 Task: Look for products in the category "More Meals & Sides" from Sprouts only.
Action: Mouse moved to (18, 139)
Screenshot: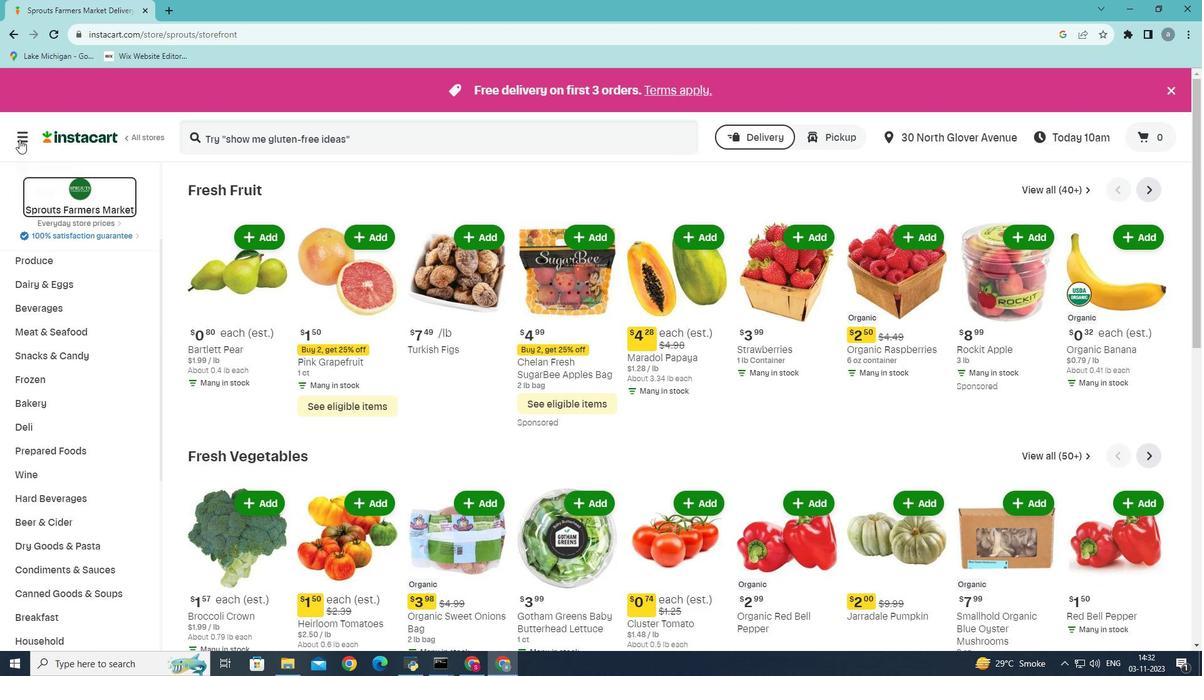 
Action: Mouse pressed left at (18, 139)
Screenshot: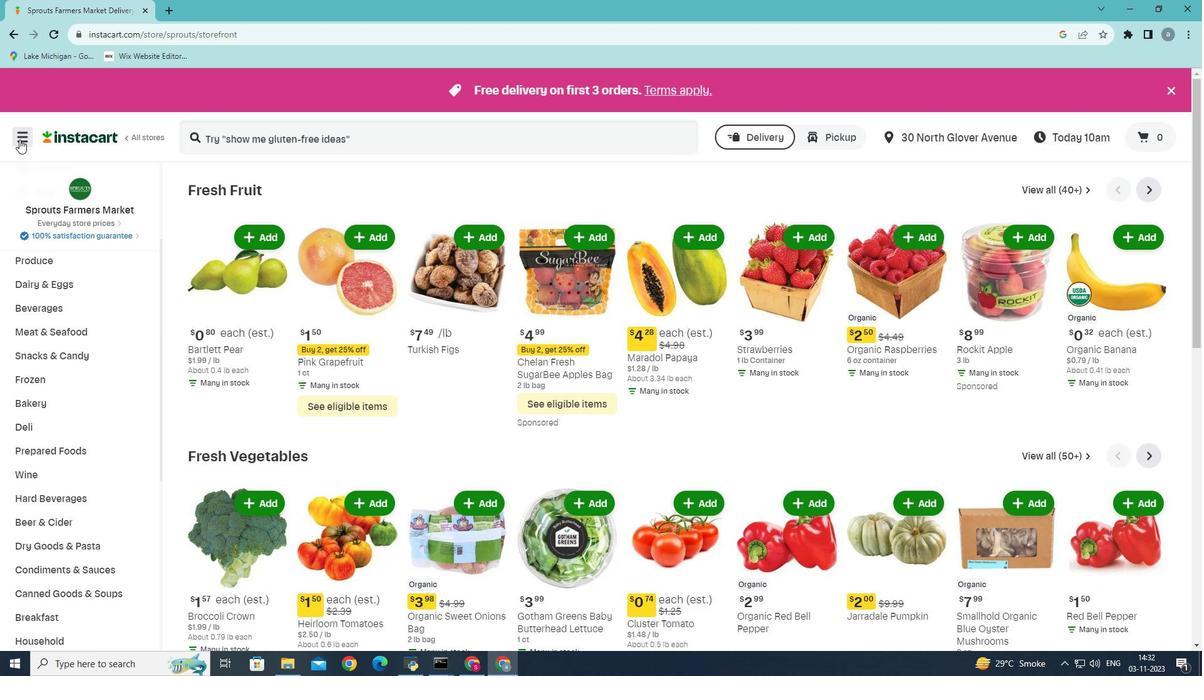 
Action: Mouse moved to (39, 347)
Screenshot: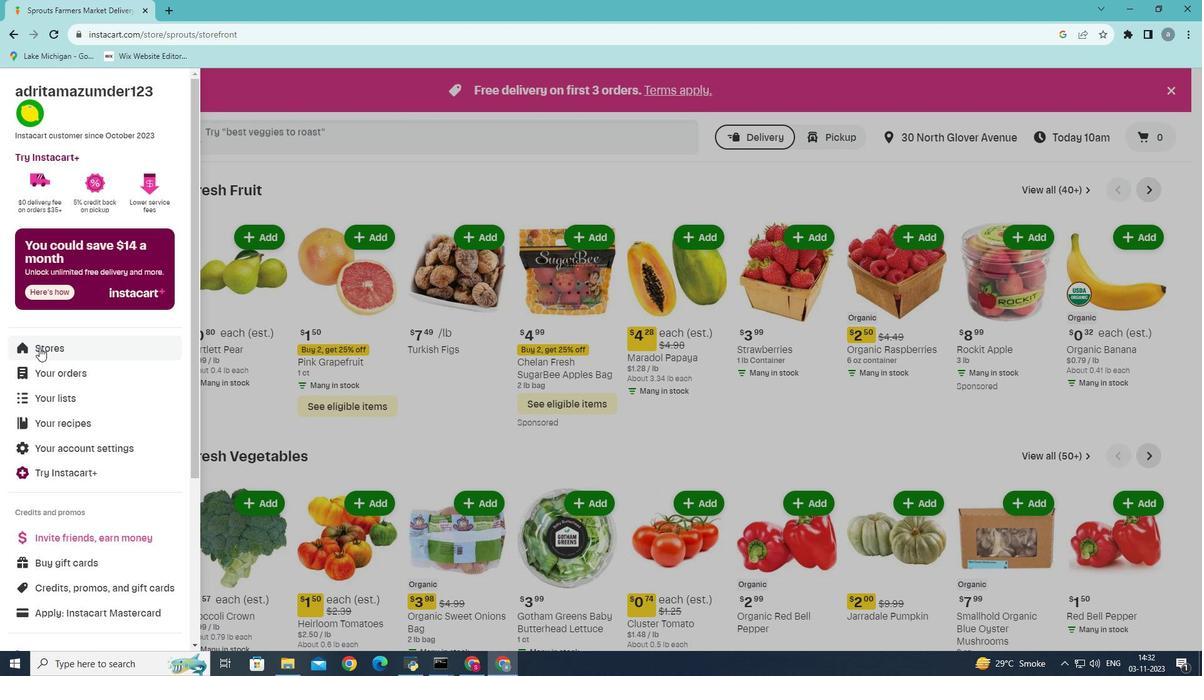 
Action: Mouse pressed left at (39, 347)
Screenshot: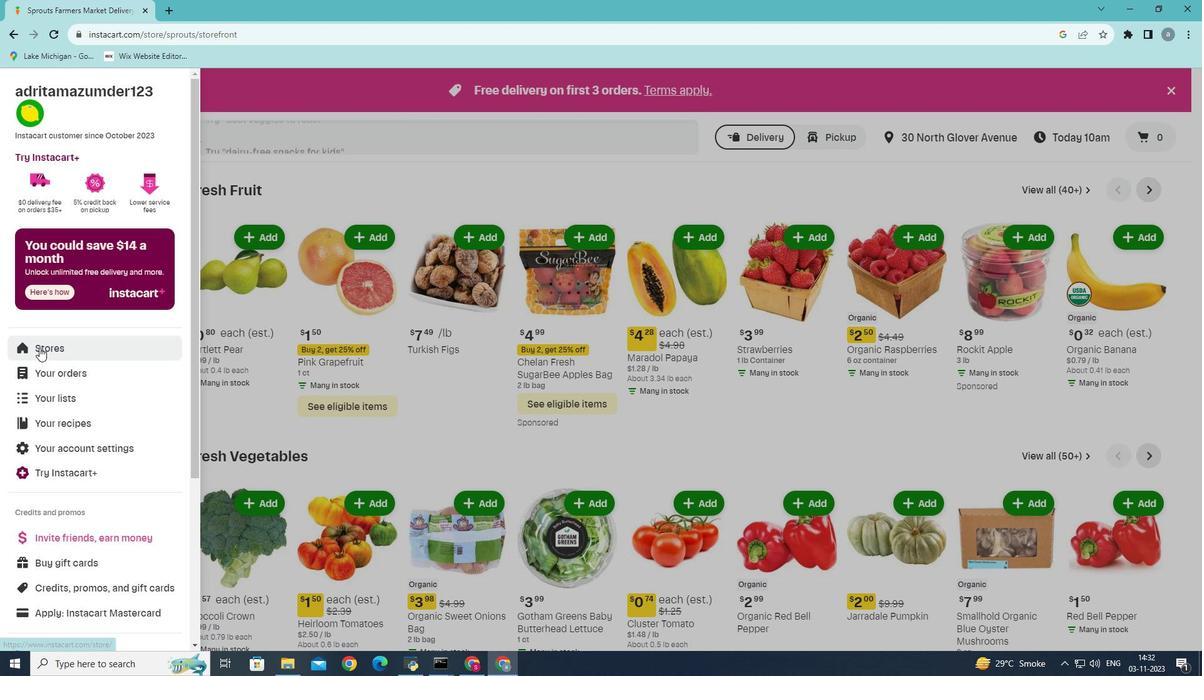 
Action: Mouse moved to (308, 149)
Screenshot: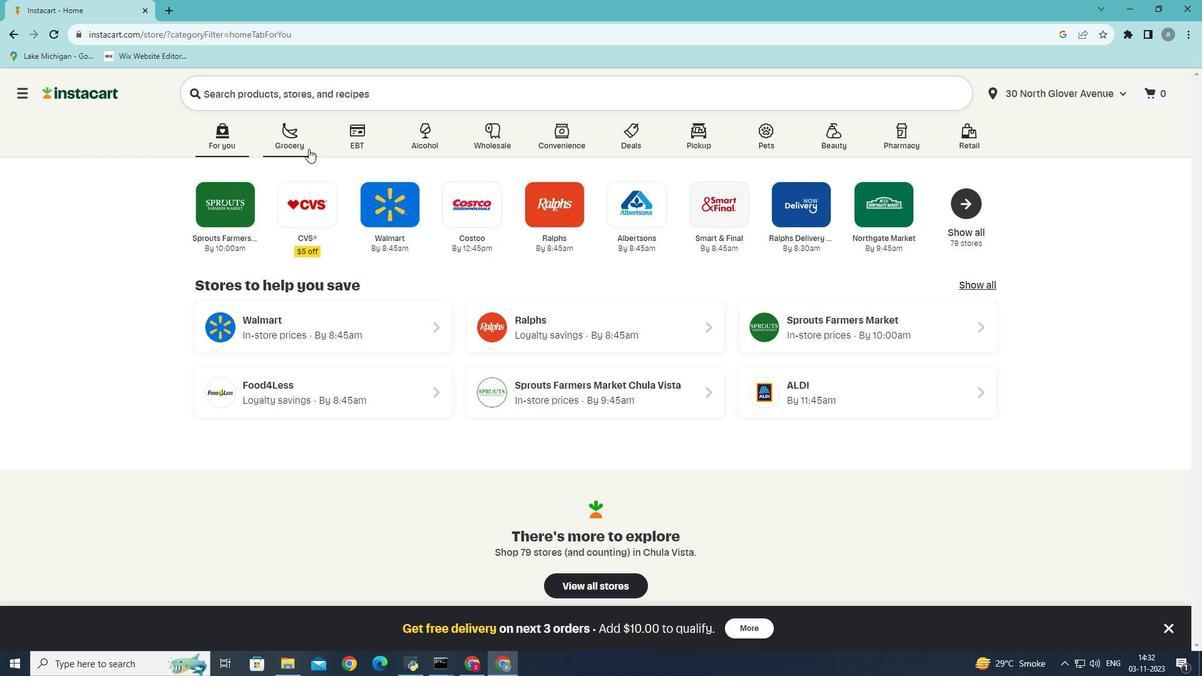 
Action: Mouse pressed left at (308, 149)
Screenshot: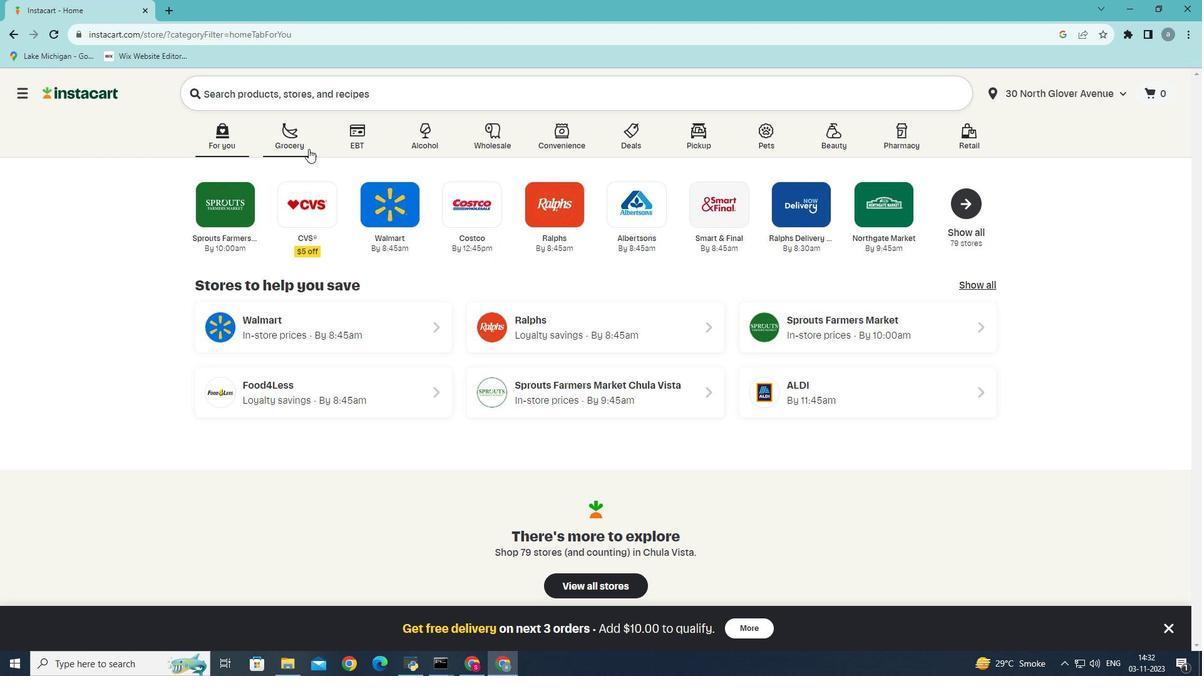 
Action: Mouse moved to (304, 385)
Screenshot: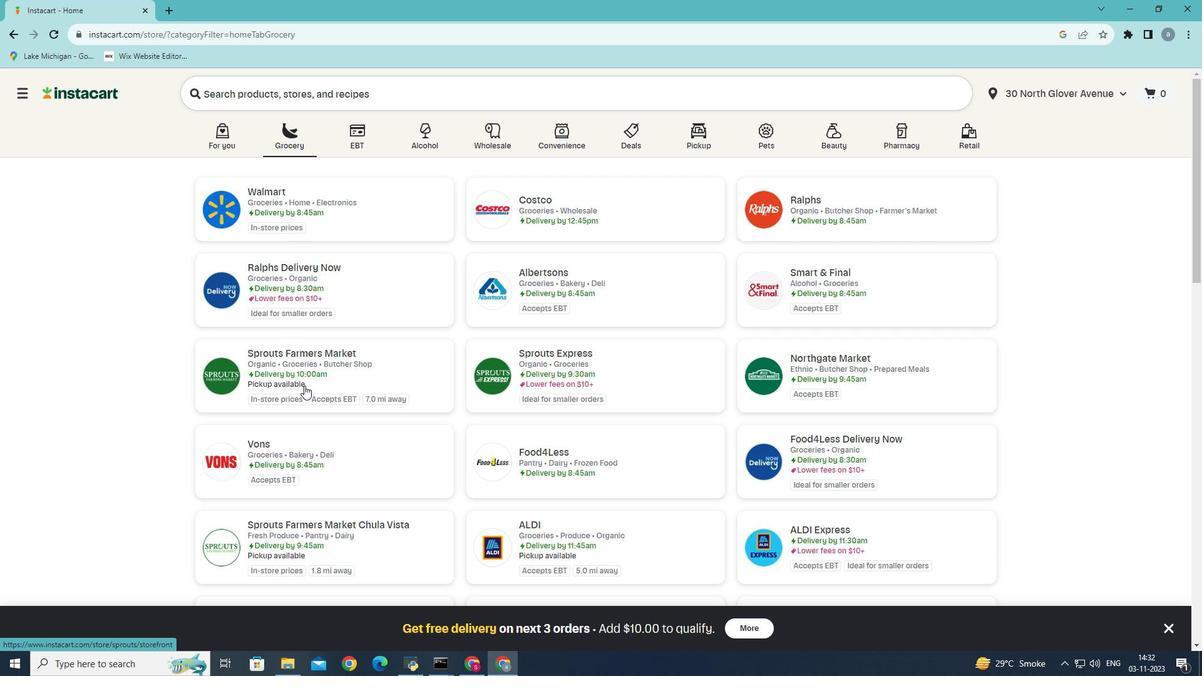 
Action: Mouse pressed left at (304, 385)
Screenshot: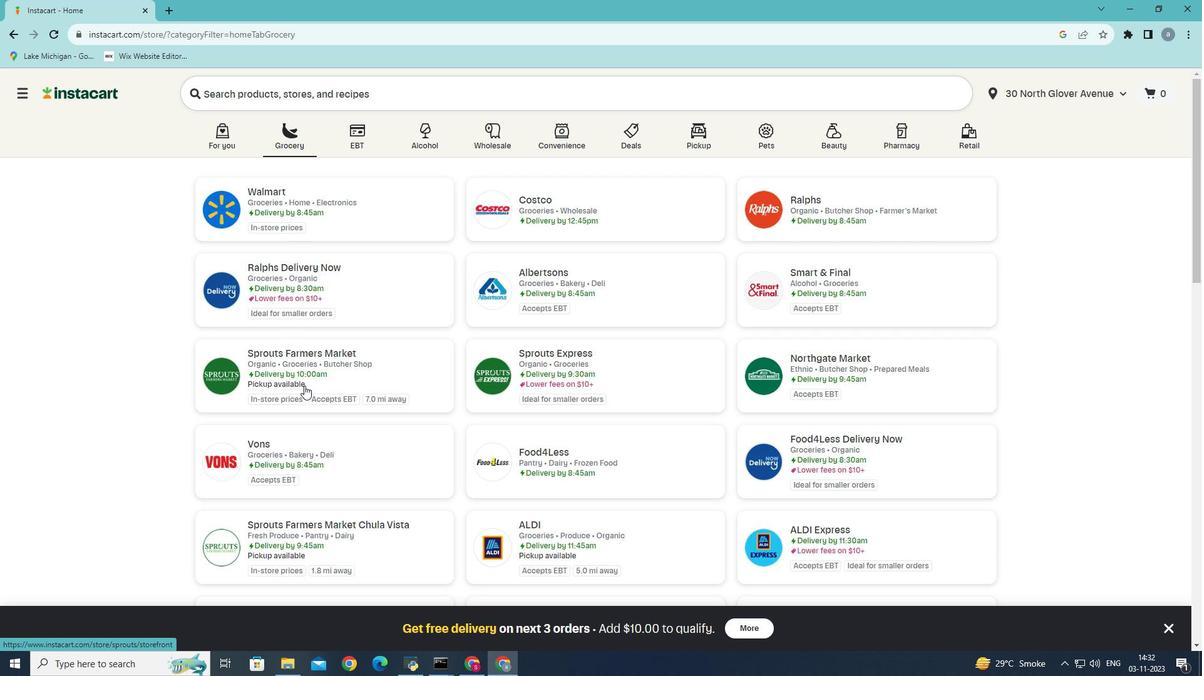
Action: Mouse moved to (61, 603)
Screenshot: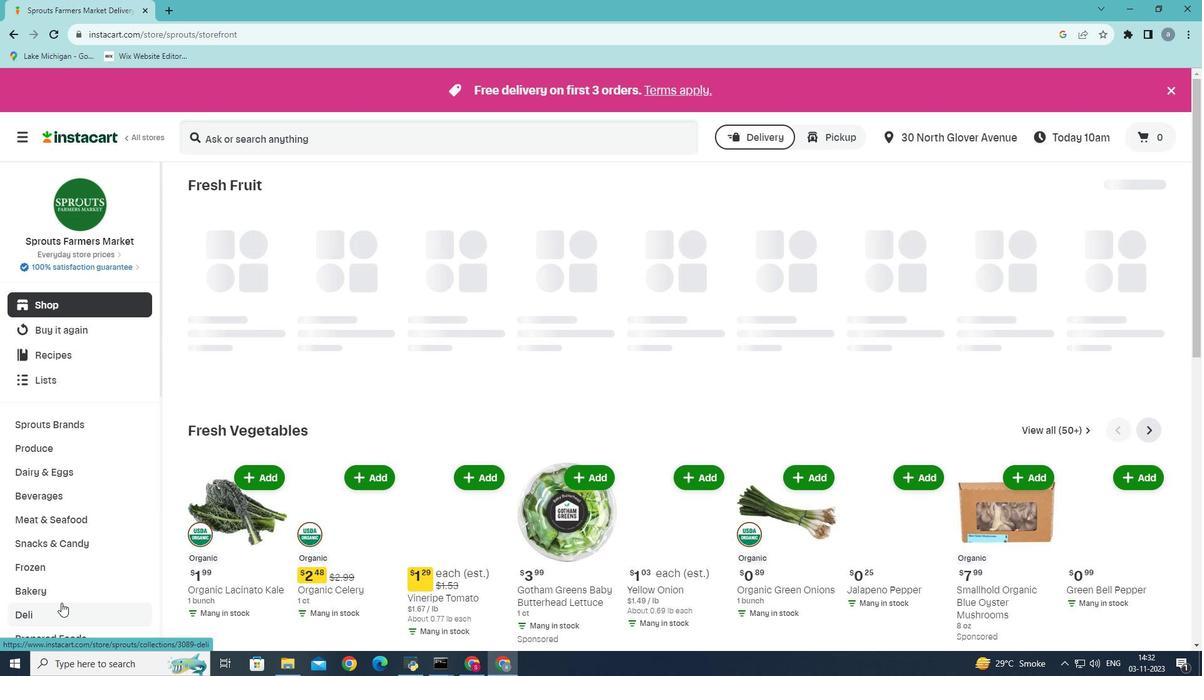 
Action: Mouse scrolled (61, 602) with delta (0, 0)
Screenshot: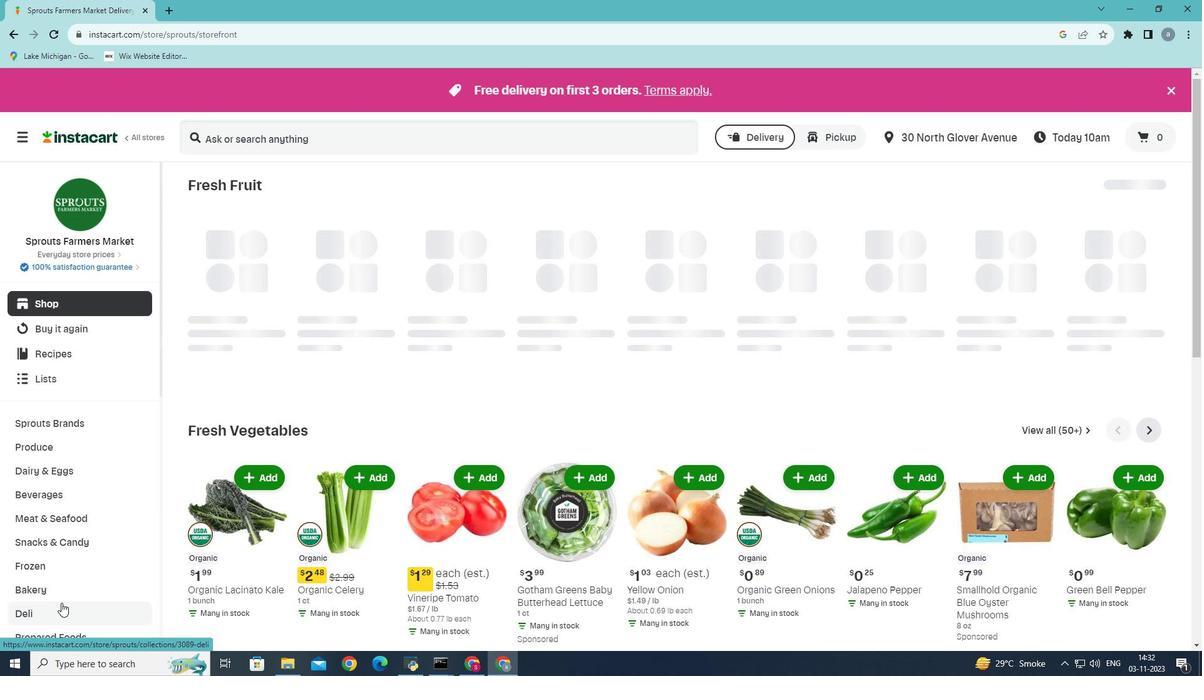 
Action: Mouse moved to (62, 576)
Screenshot: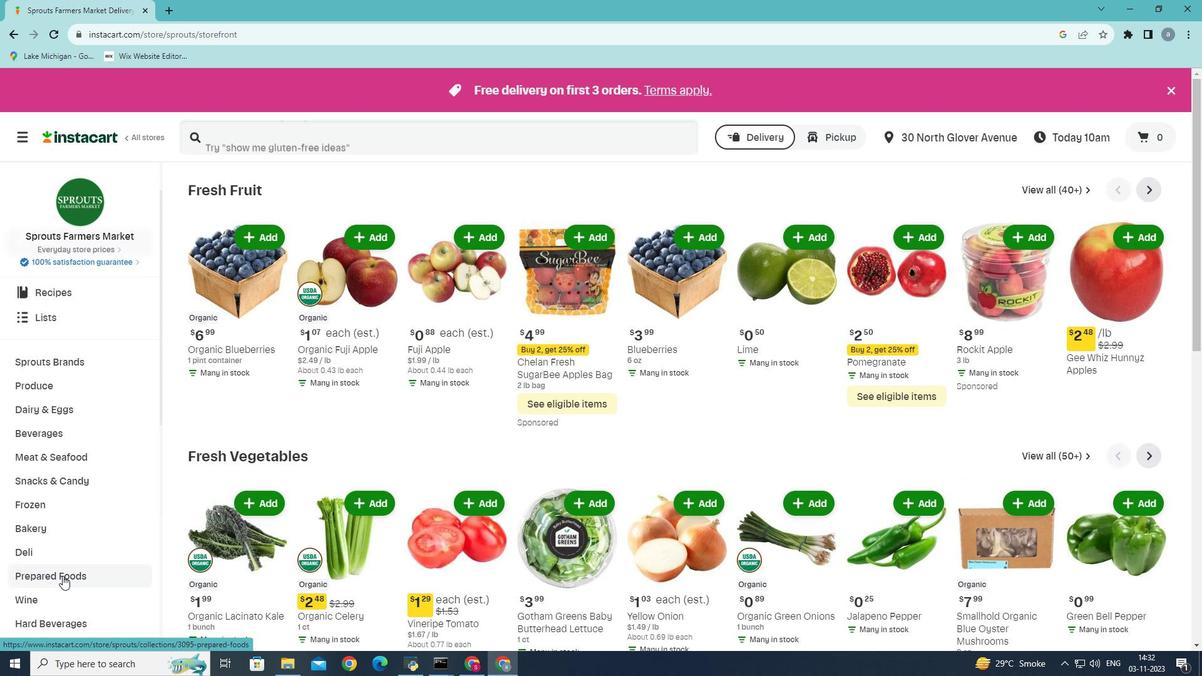
Action: Mouse pressed left at (62, 576)
Screenshot: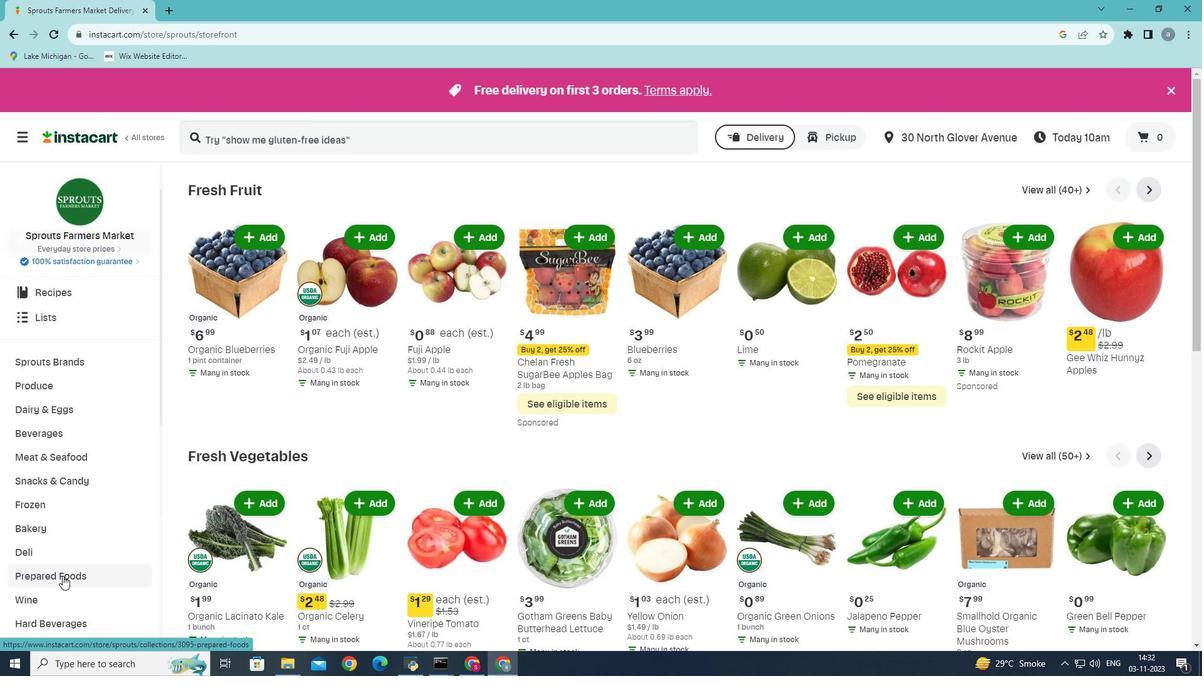
Action: Mouse moved to (425, 222)
Screenshot: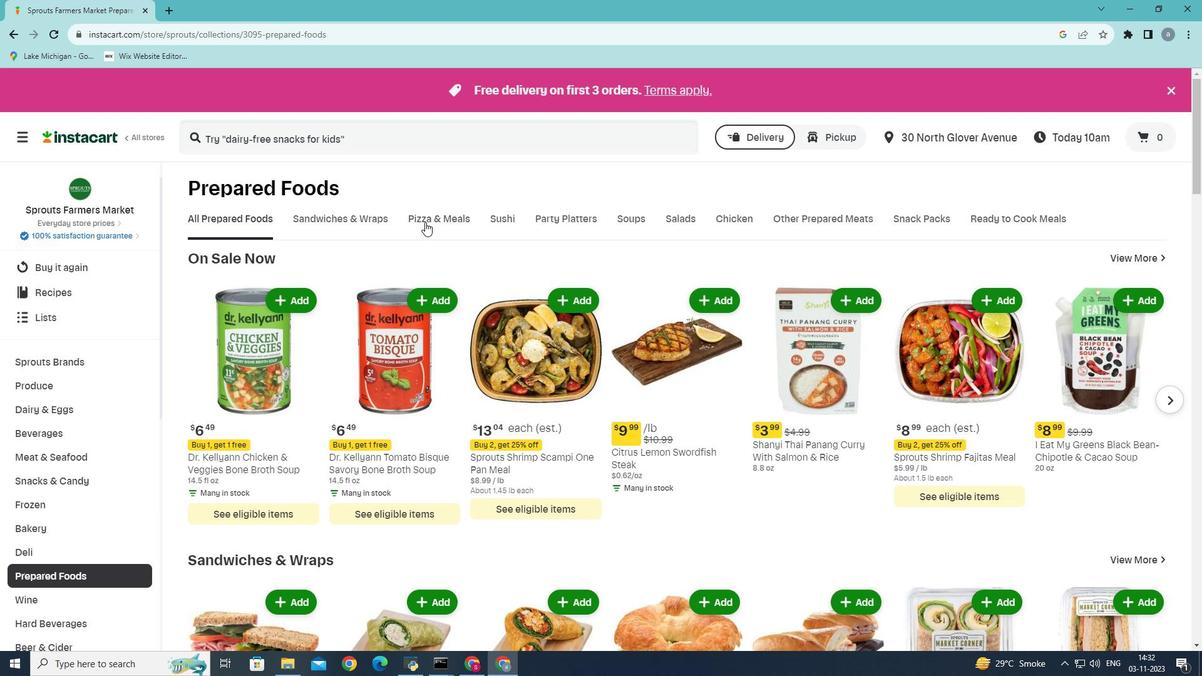 
Action: Mouse pressed left at (425, 222)
Screenshot: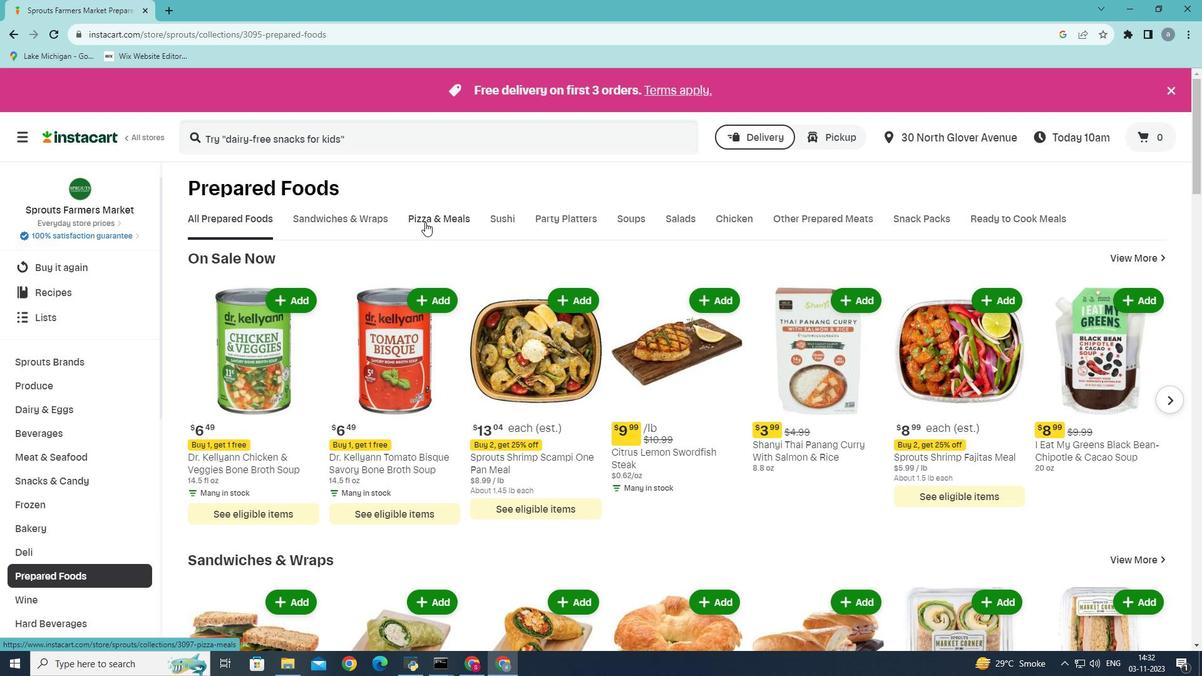 
Action: Mouse moved to (839, 274)
Screenshot: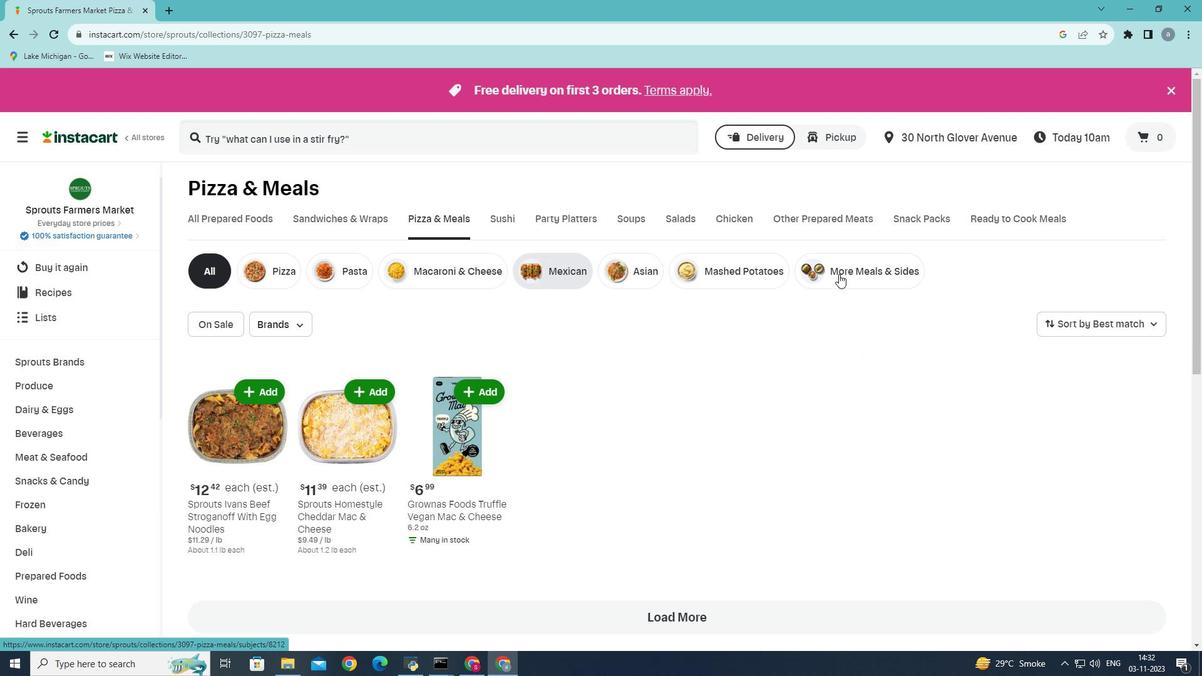 
Action: Mouse pressed left at (839, 274)
Screenshot: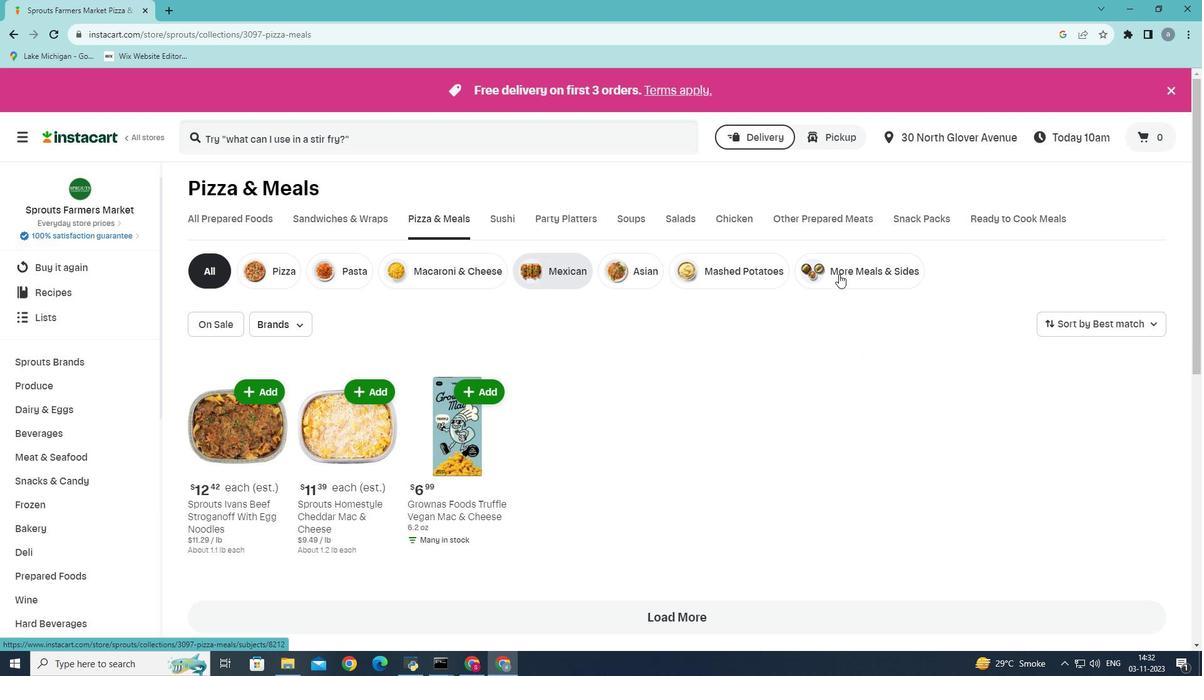 
Action: Mouse moved to (299, 322)
Screenshot: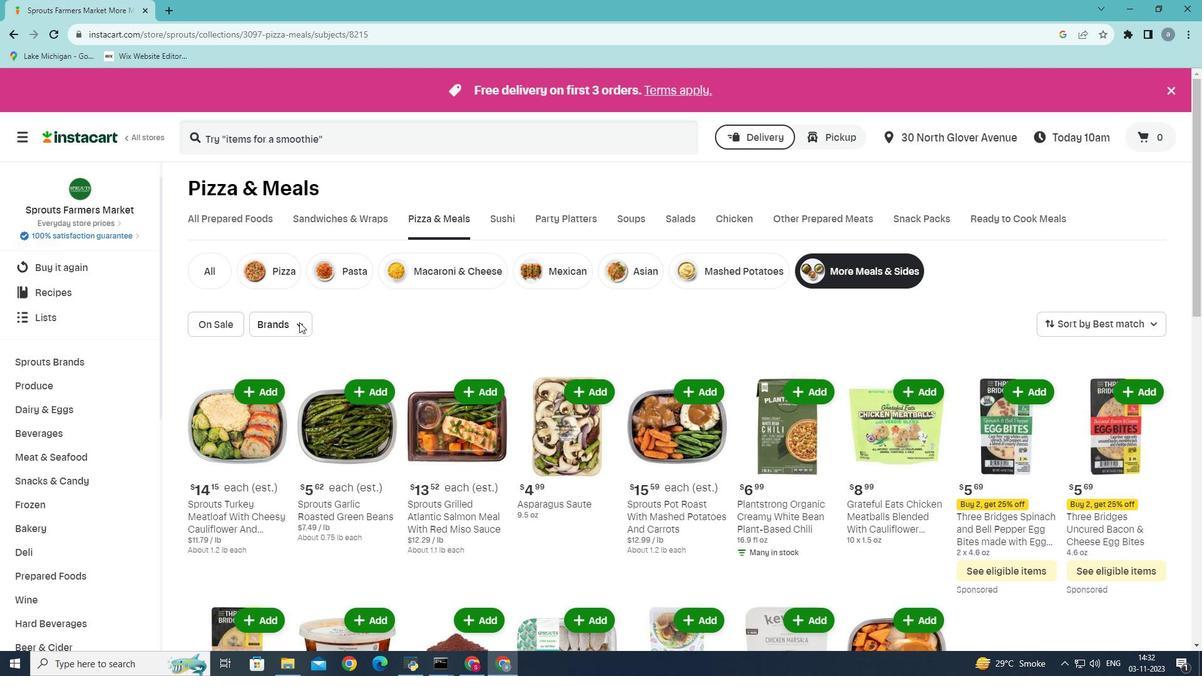 
Action: Mouse pressed left at (299, 322)
Screenshot: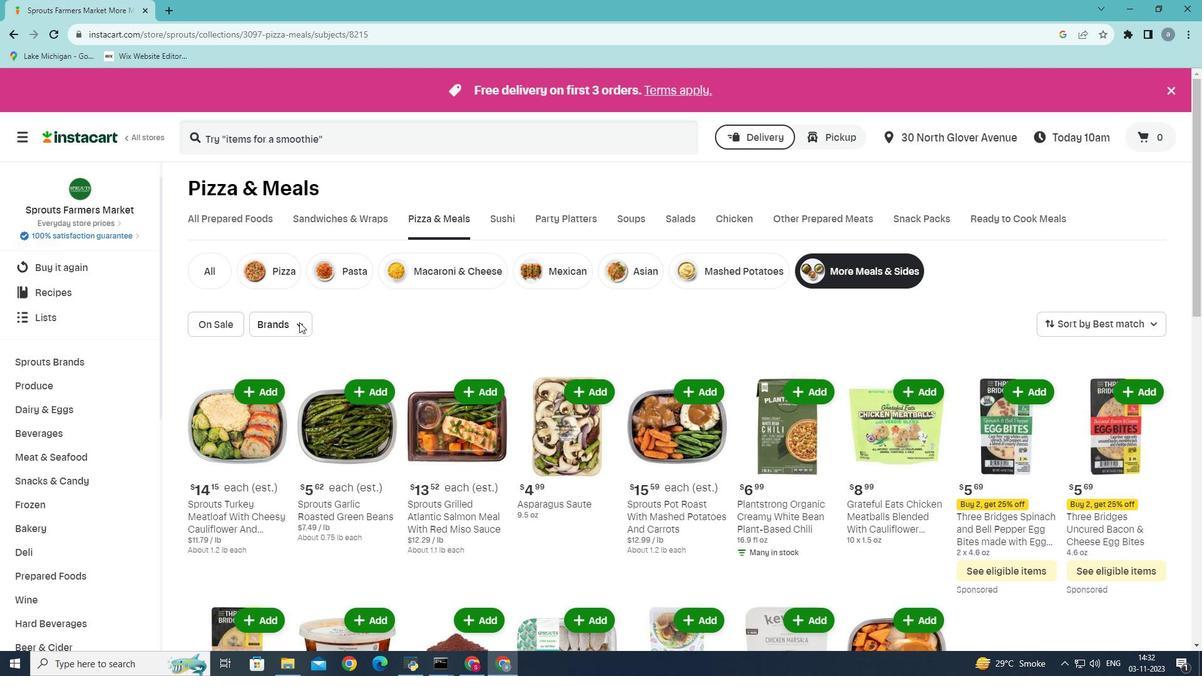 
Action: Mouse moved to (306, 398)
Screenshot: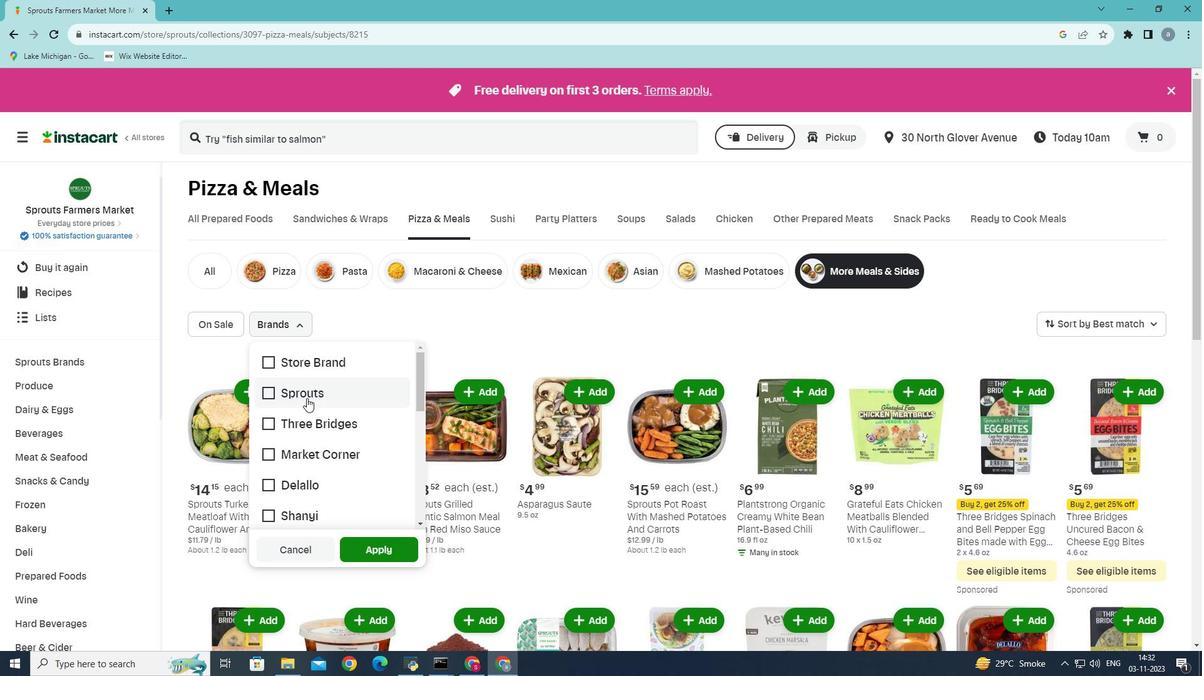 
Action: Mouse pressed left at (306, 398)
Screenshot: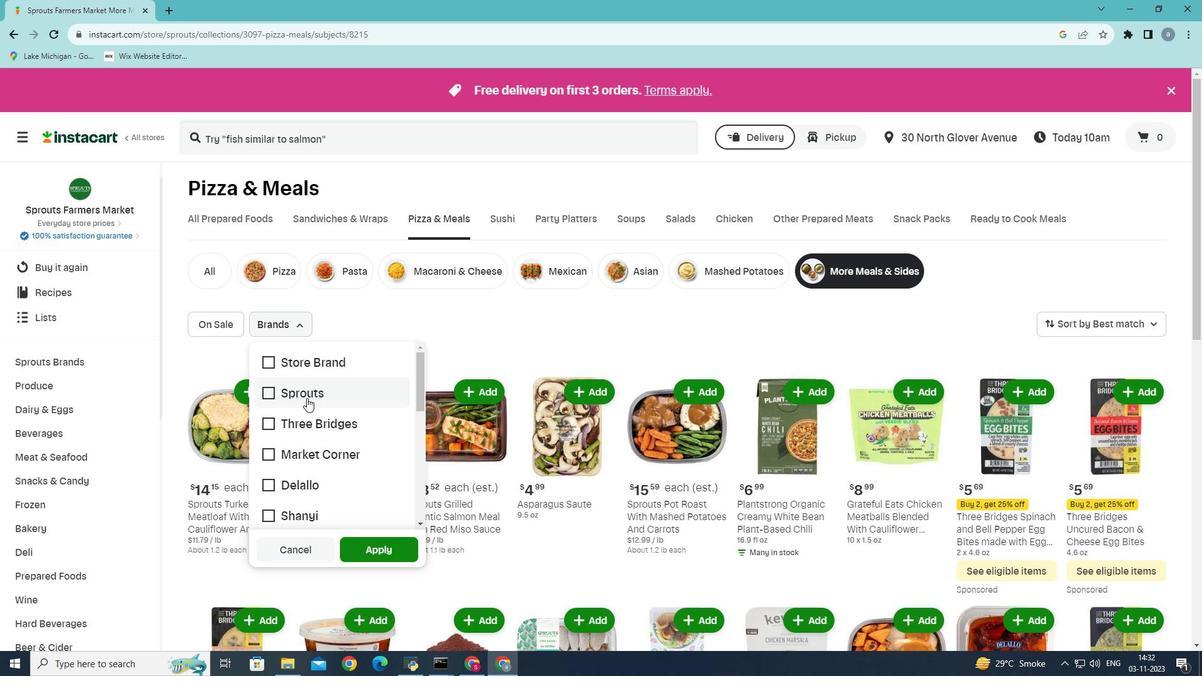 
Action: Mouse moved to (373, 549)
Screenshot: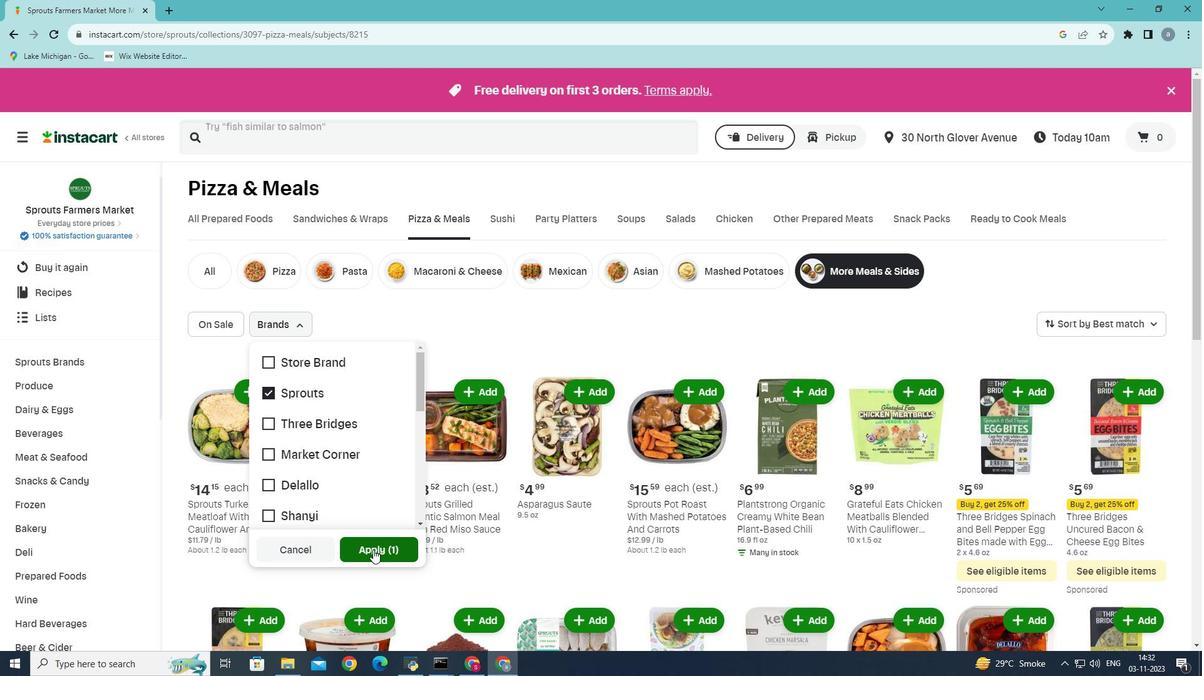 
Action: Mouse pressed left at (373, 549)
Screenshot: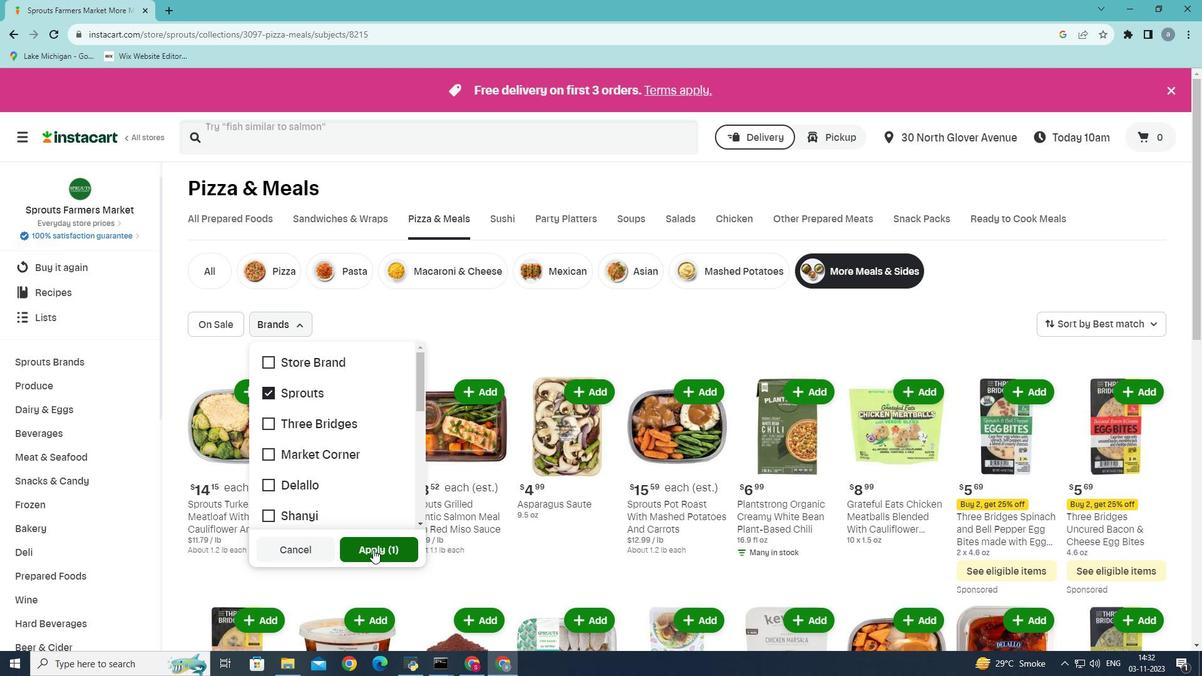 
Action: Mouse moved to (376, 548)
Screenshot: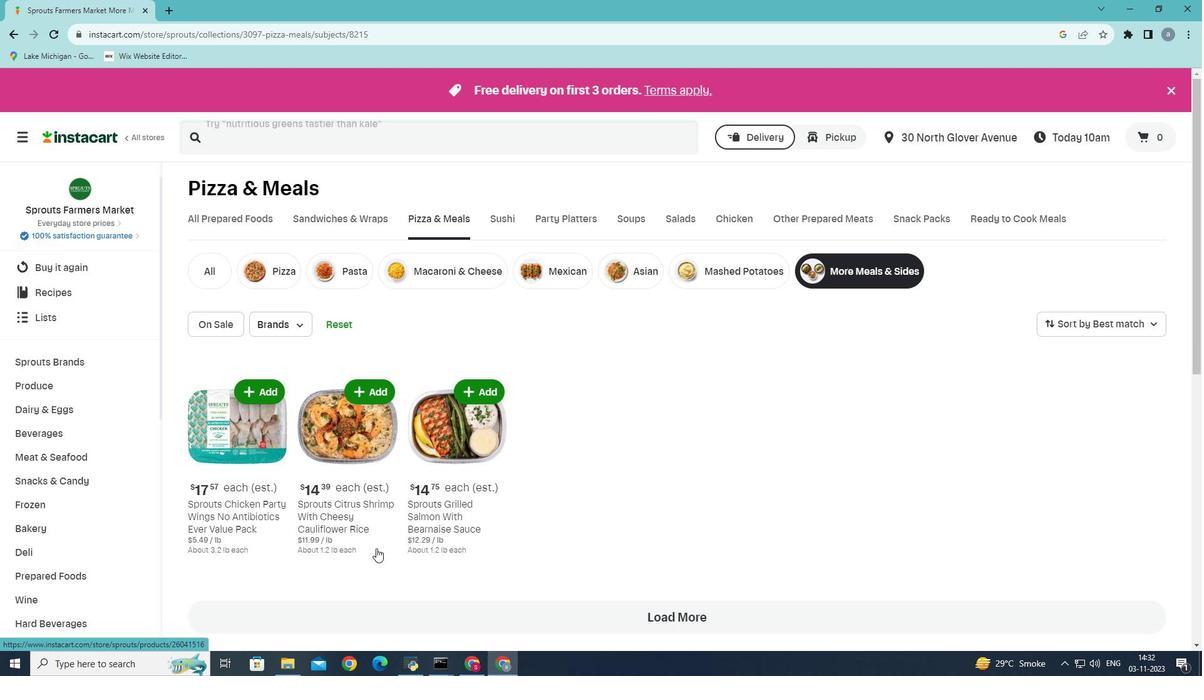 
